 Task: Set the Satellite elevation for Satellite equipment control to 5.
Action: Mouse moved to (120, 11)
Screenshot: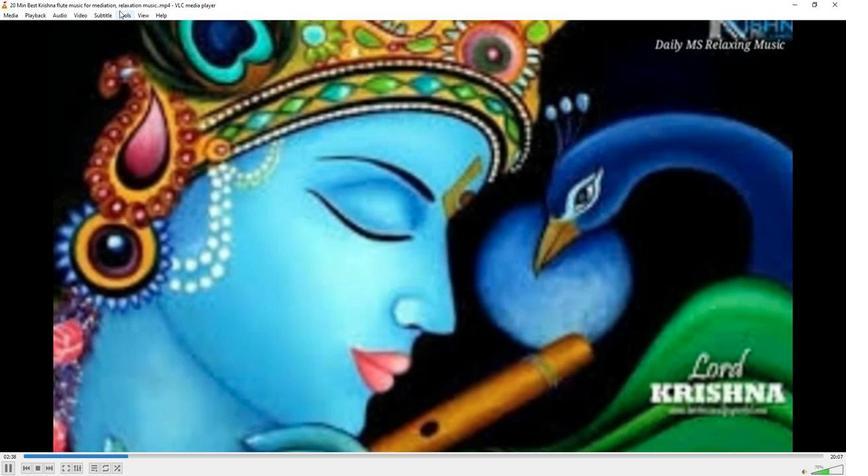 
Action: Mouse pressed left at (120, 11)
Screenshot: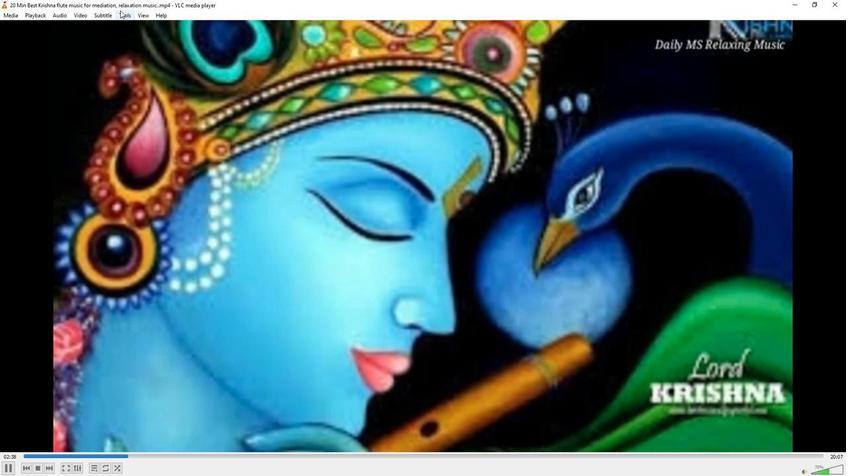 
Action: Mouse moved to (131, 118)
Screenshot: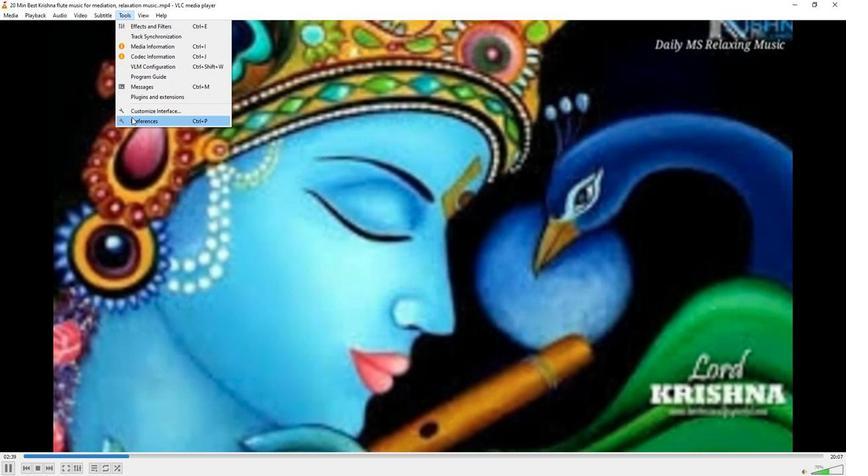 
Action: Mouse pressed left at (131, 118)
Screenshot: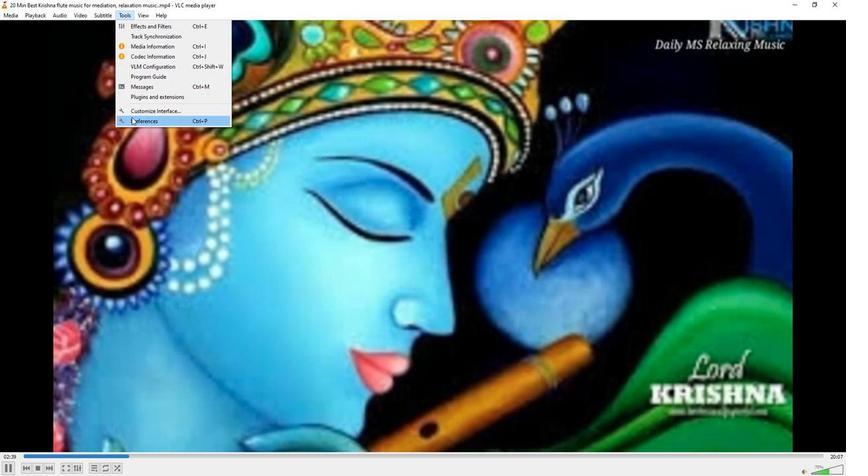 
Action: Mouse moved to (281, 389)
Screenshot: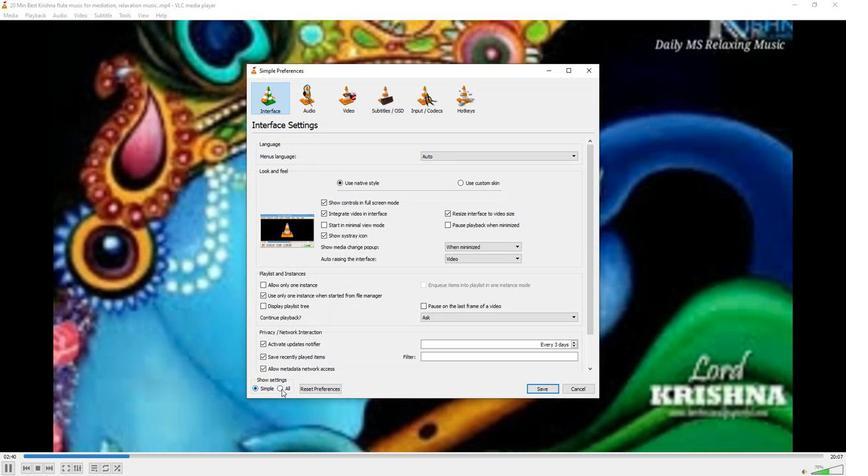 
Action: Mouse pressed left at (281, 389)
Screenshot: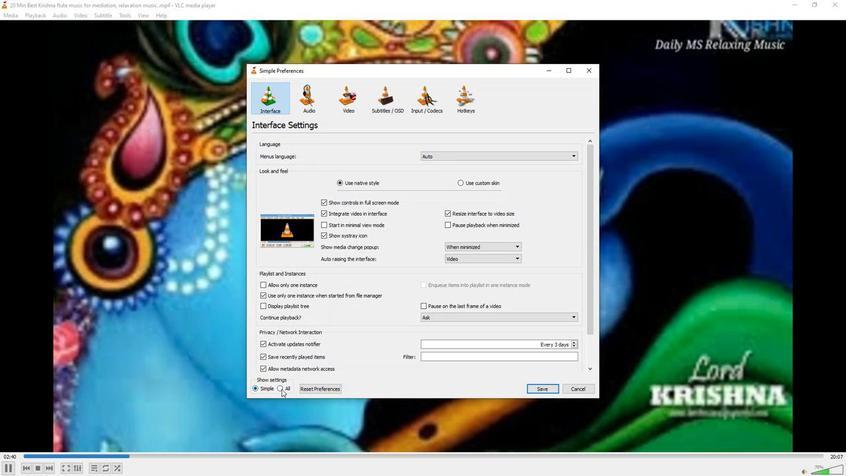 
Action: Mouse moved to (265, 239)
Screenshot: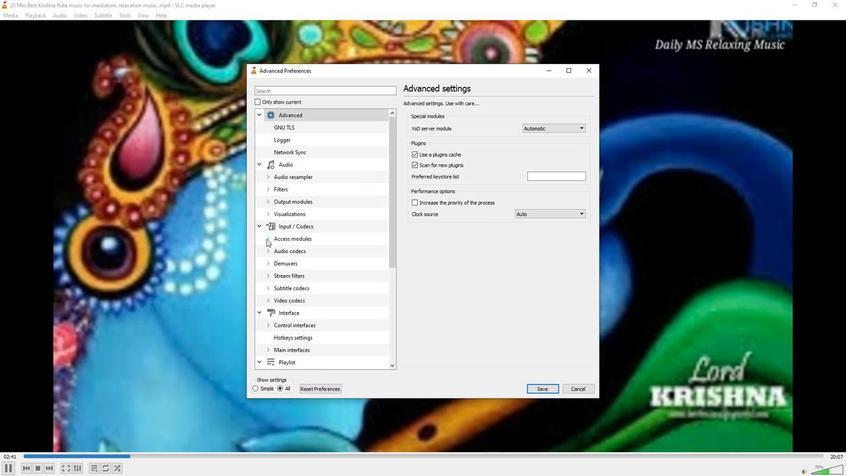 
Action: Mouse pressed left at (265, 239)
Screenshot: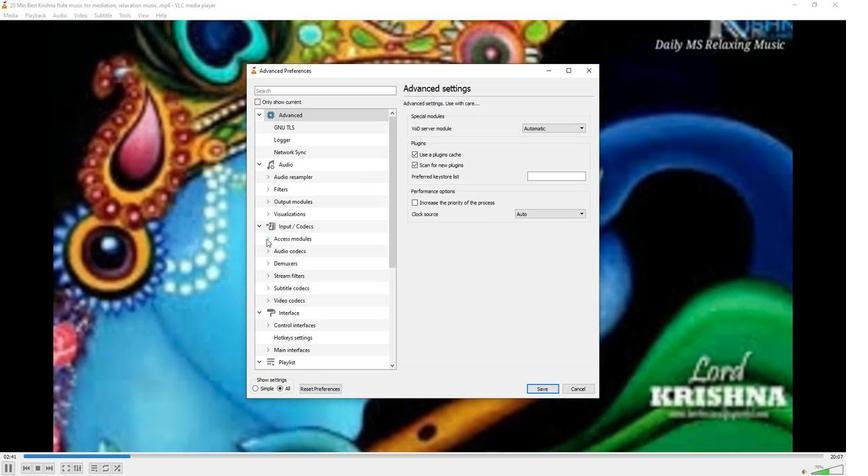 
Action: Mouse moved to (281, 316)
Screenshot: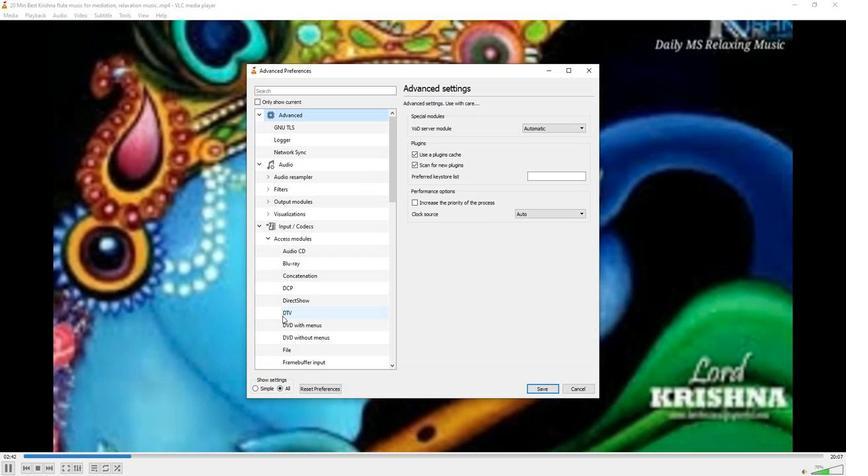 
Action: Mouse pressed left at (281, 316)
Screenshot: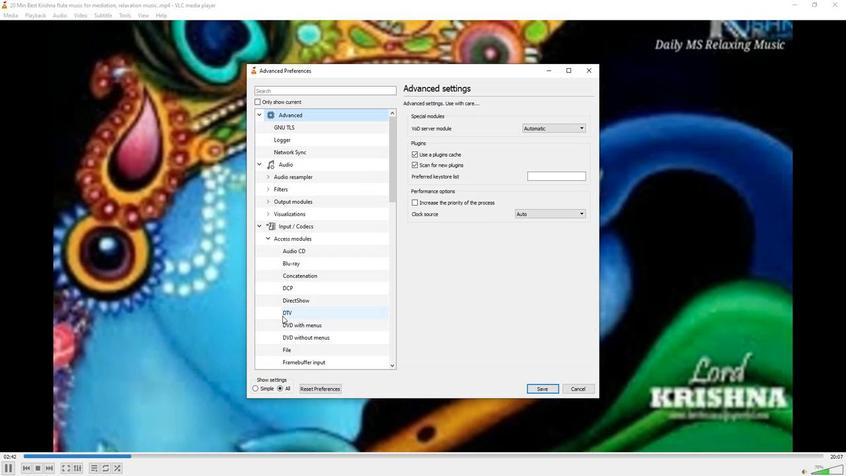 
Action: Mouse moved to (501, 283)
Screenshot: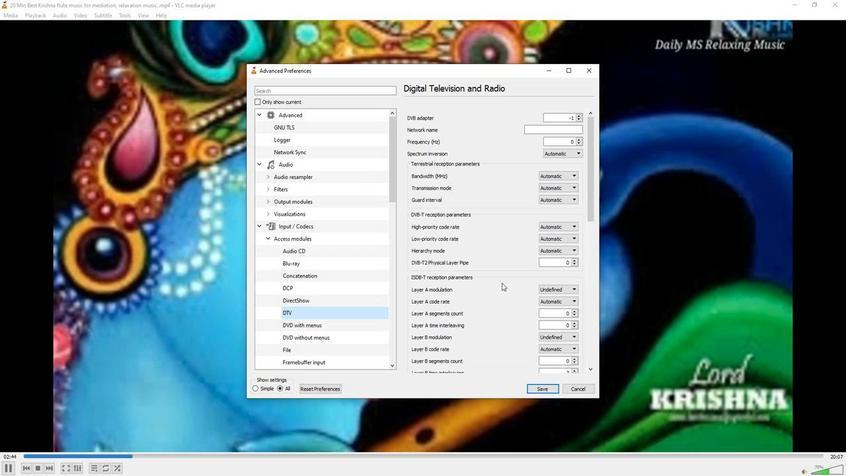 
Action: Mouse scrolled (501, 283) with delta (0, 0)
Screenshot: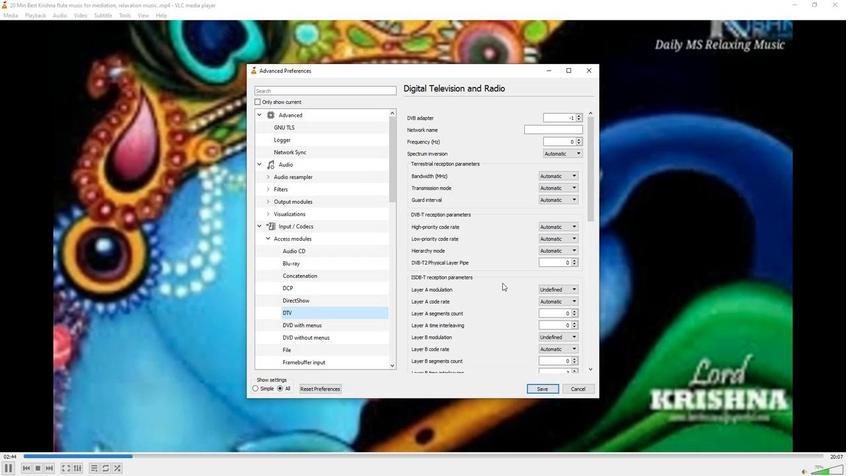 
Action: Mouse scrolled (501, 283) with delta (0, 0)
Screenshot: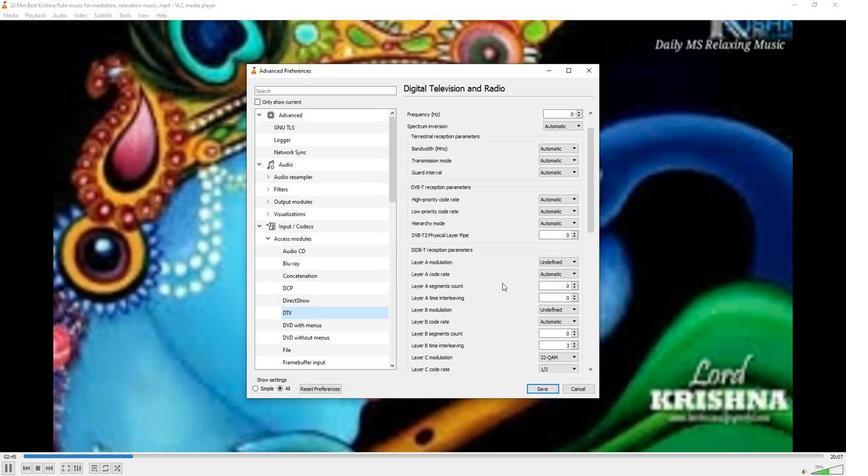
Action: Mouse scrolled (501, 283) with delta (0, 0)
Screenshot: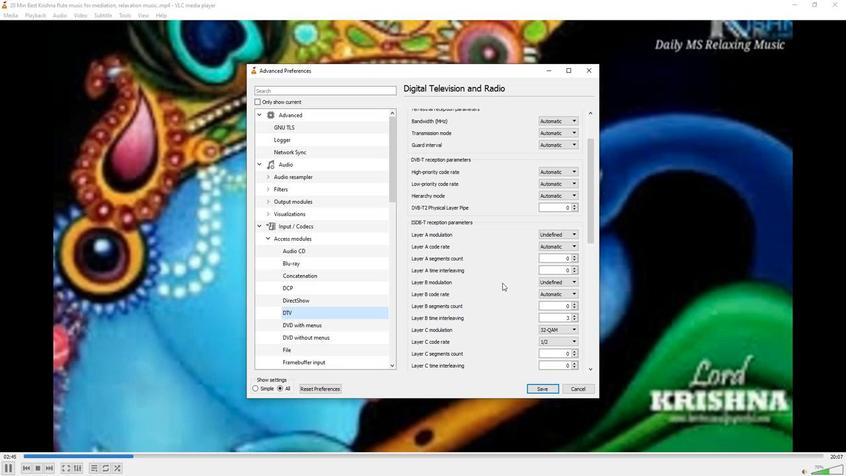 
Action: Mouse scrolled (501, 283) with delta (0, 0)
Screenshot: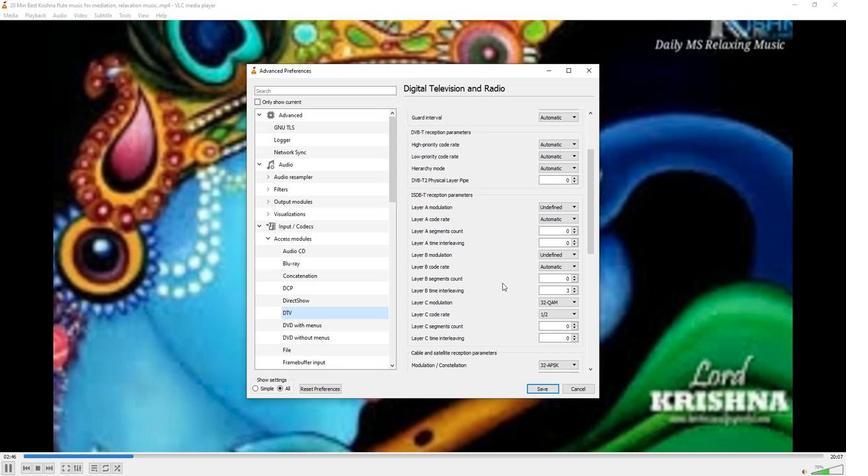
Action: Mouse scrolled (501, 283) with delta (0, 0)
Screenshot: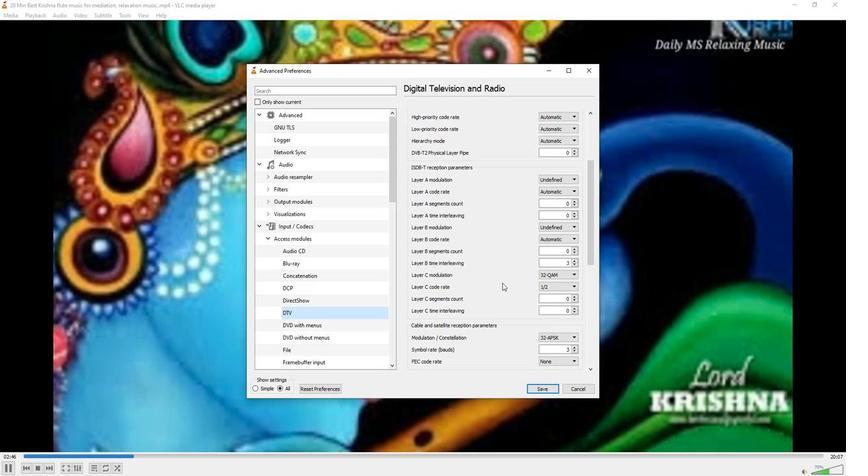 
Action: Mouse scrolled (501, 283) with delta (0, 0)
Screenshot: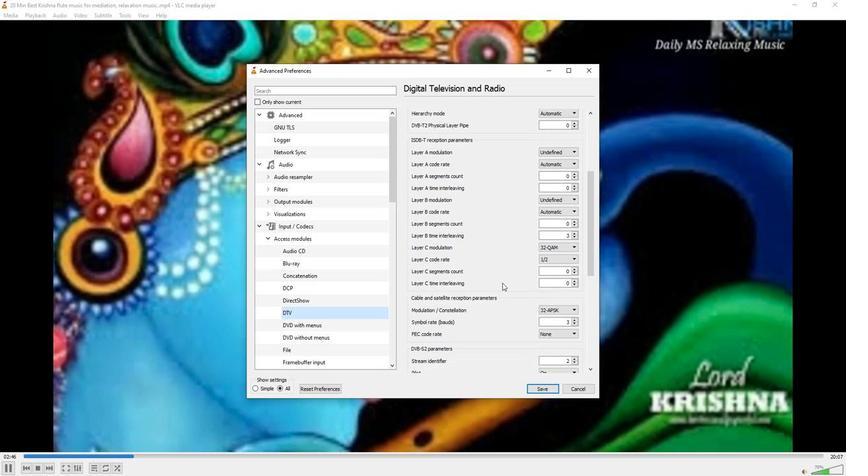 
Action: Mouse scrolled (501, 283) with delta (0, 0)
Screenshot: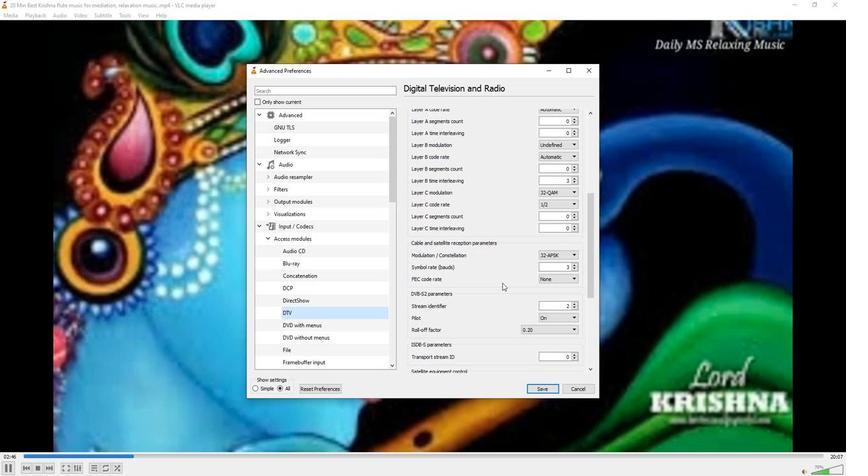 
Action: Mouse scrolled (501, 283) with delta (0, 0)
Screenshot: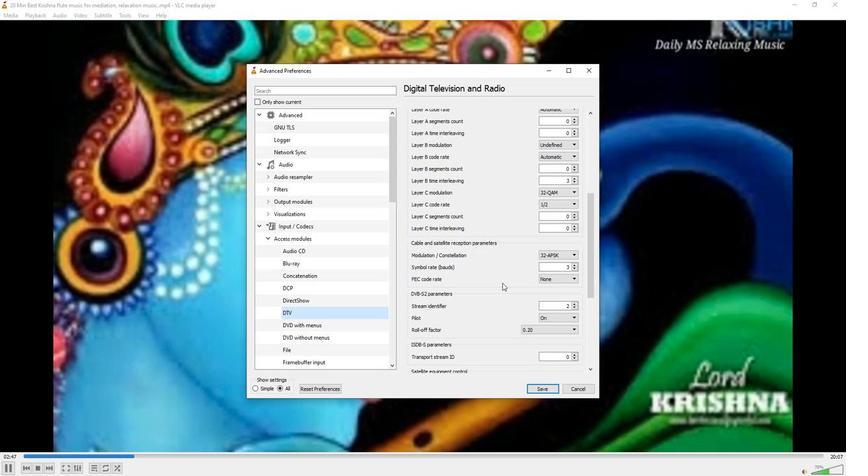 
Action: Mouse scrolled (501, 283) with delta (0, 0)
Screenshot: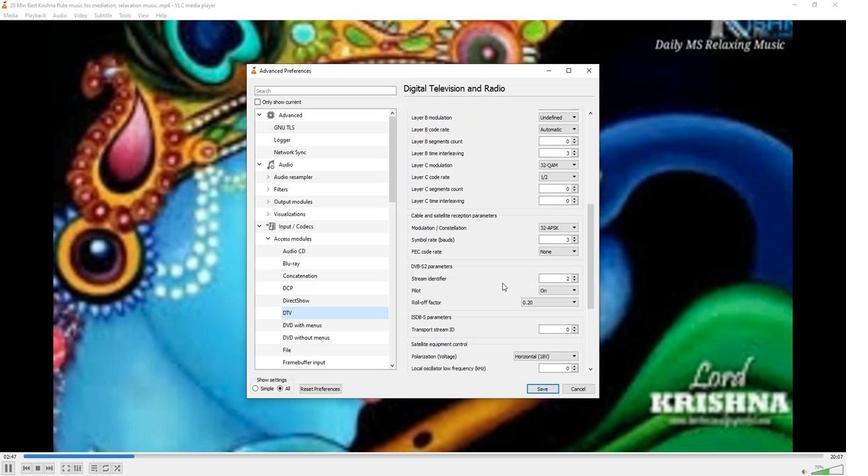 
Action: Mouse scrolled (501, 283) with delta (0, 0)
Screenshot: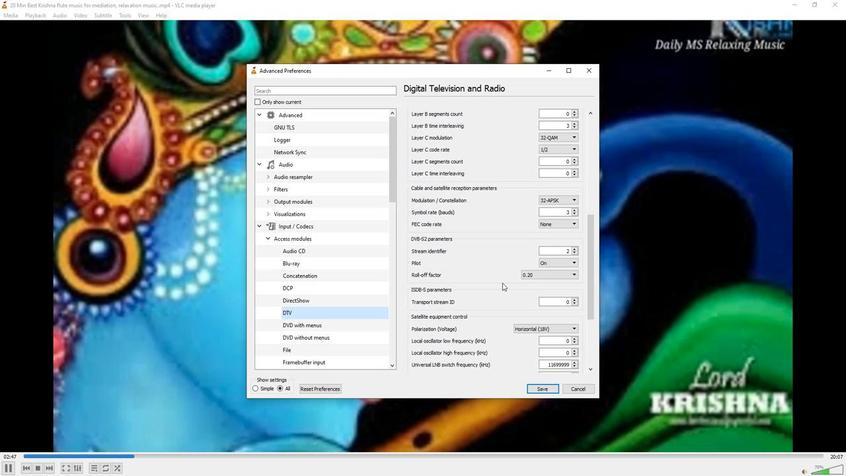 
Action: Mouse scrolled (501, 283) with delta (0, 0)
Screenshot: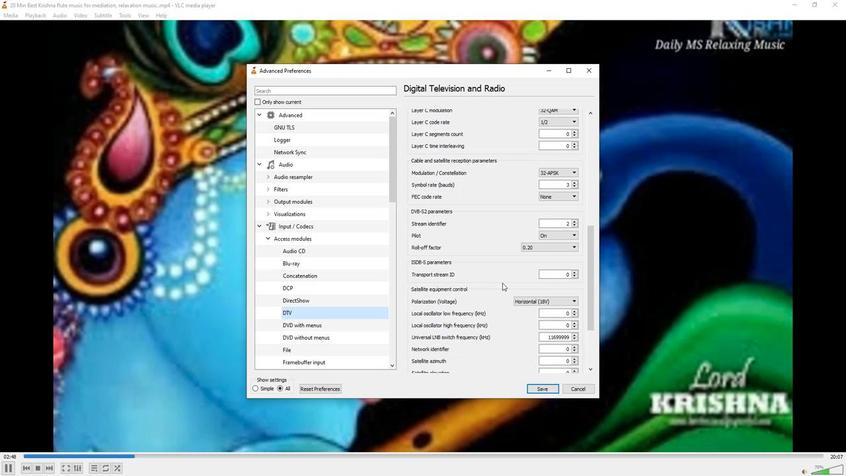 
Action: Mouse scrolled (501, 283) with delta (0, 0)
Screenshot: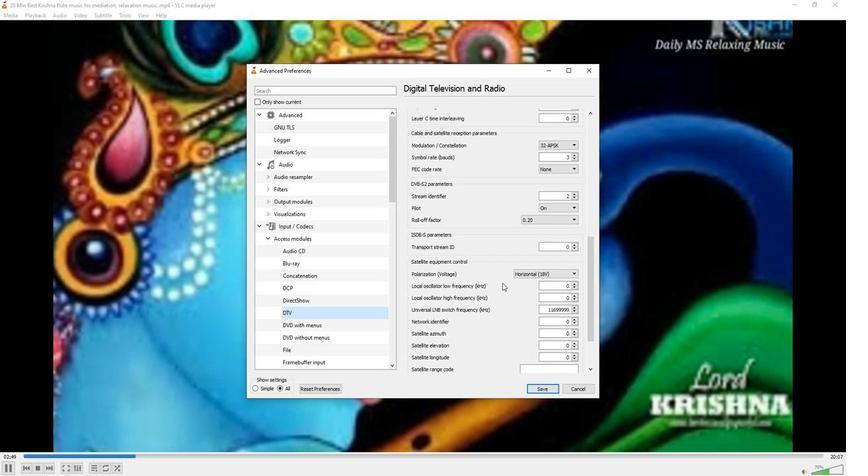 
Action: Mouse scrolled (501, 283) with delta (0, 0)
Screenshot: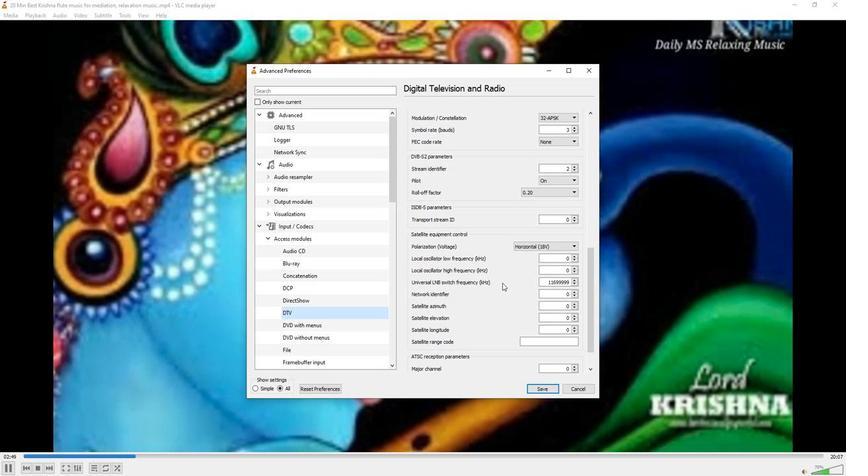 
Action: Mouse moved to (574, 289)
Screenshot: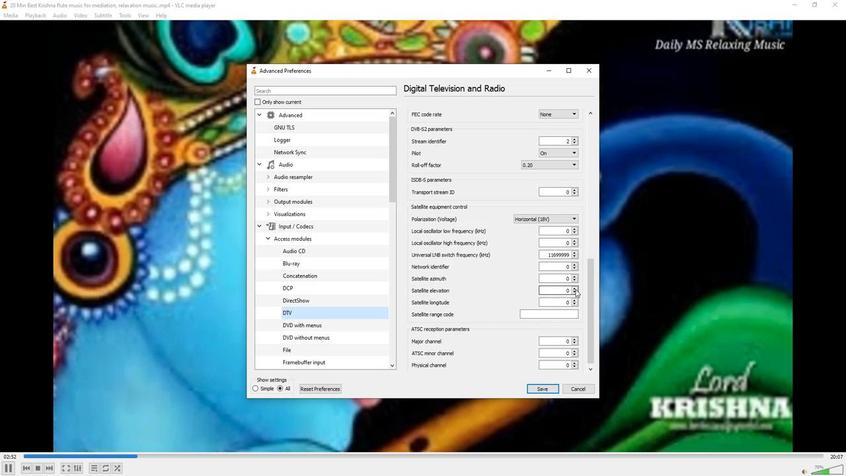 
Action: Mouse pressed left at (574, 289)
Screenshot: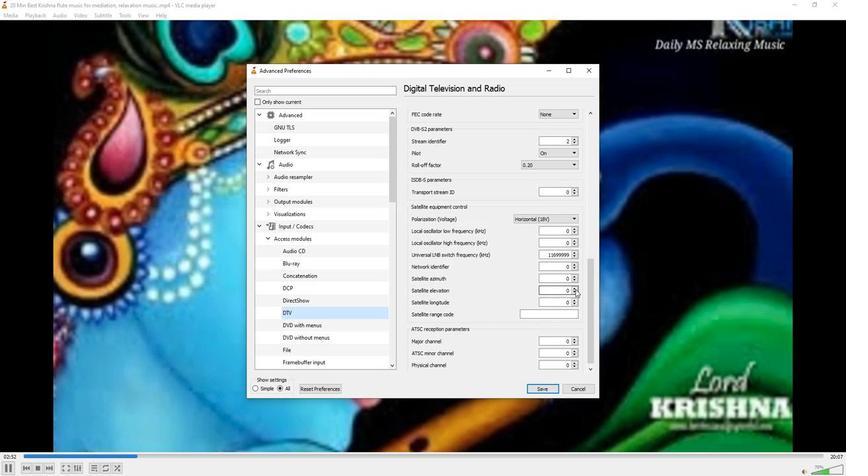 
Action: Mouse pressed left at (574, 289)
Screenshot: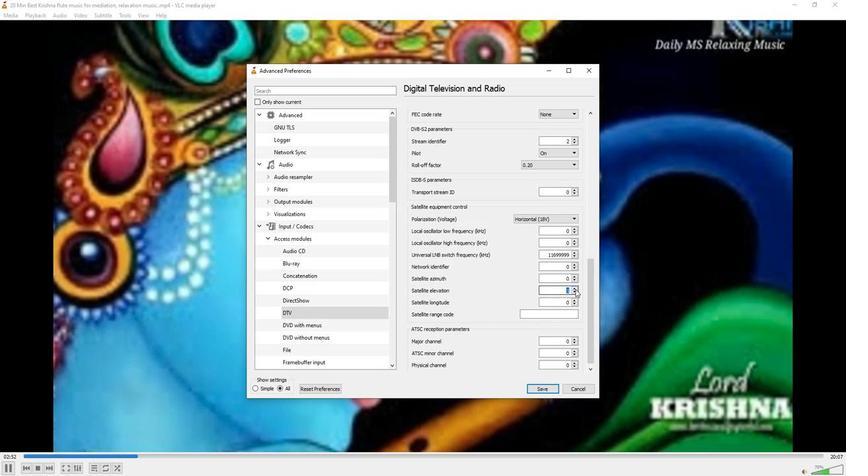 
Action: Mouse pressed left at (574, 289)
Screenshot: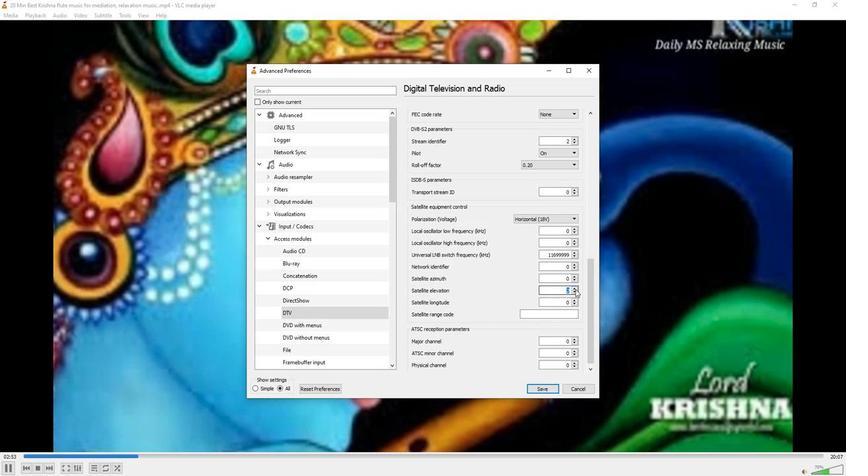 
Action: Mouse pressed left at (574, 289)
Screenshot: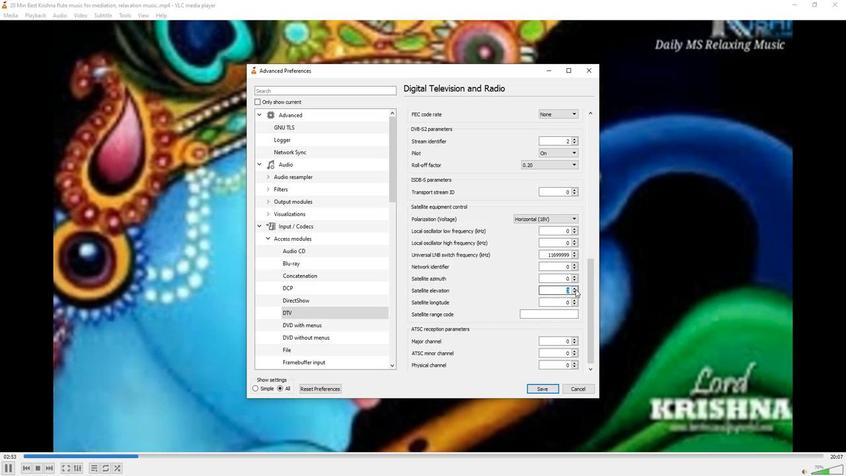 
Action: Mouse pressed left at (574, 289)
Screenshot: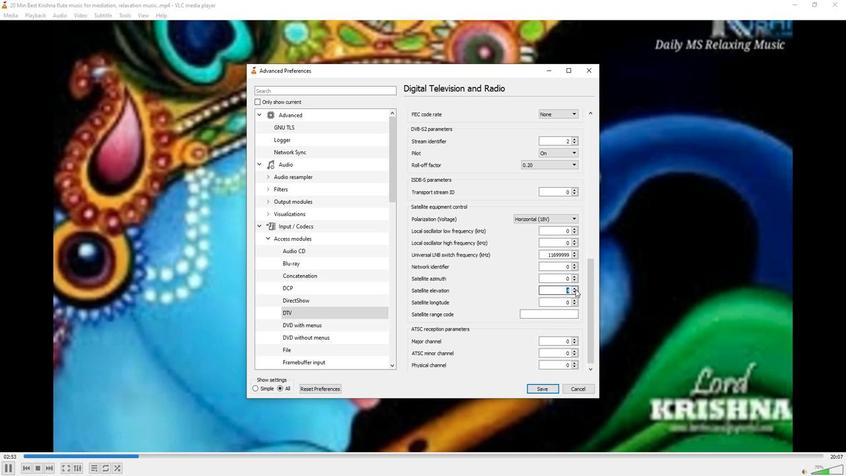 
Action: Mouse moved to (505, 295)
Screenshot: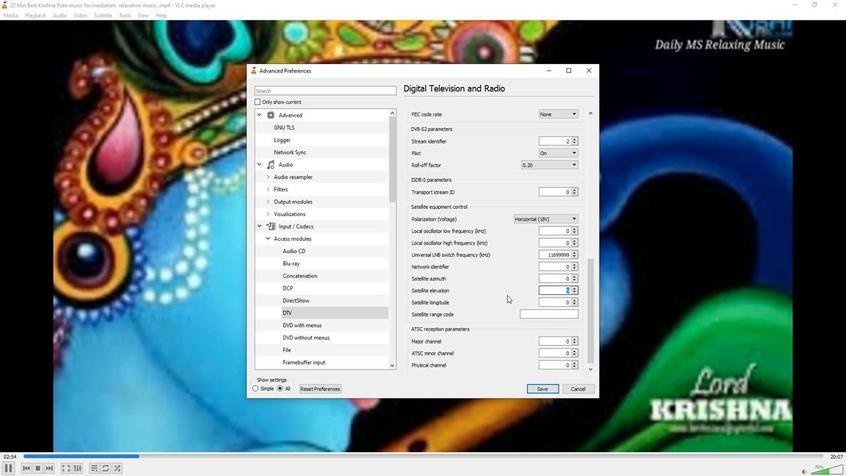 
Action: Mouse pressed left at (505, 295)
Screenshot: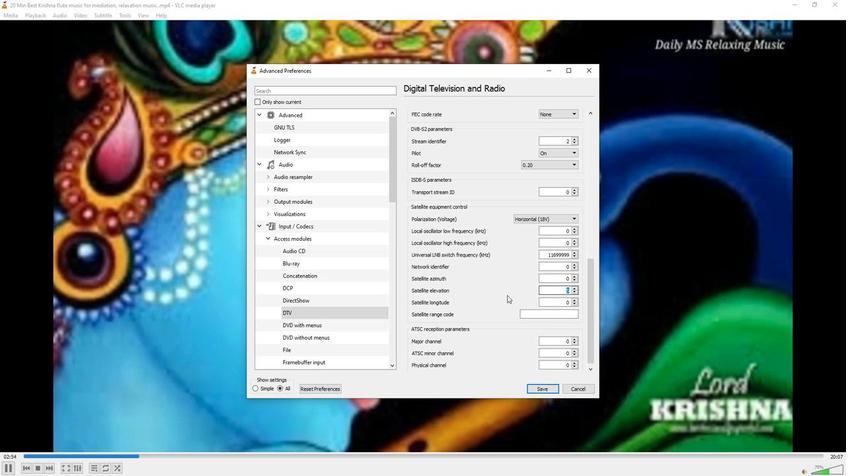 
